Task: Create List Prototyping in Board Task Management to Workspace Brand Strategy. Create List Launch in Board Customer Success Management to Workspace Brand Strategy. Create List Post-Launch in Board Sales Funnel Optimization and Management to Workspace Brand Strategy
Action: Mouse moved to (85, 259)
Screenshot: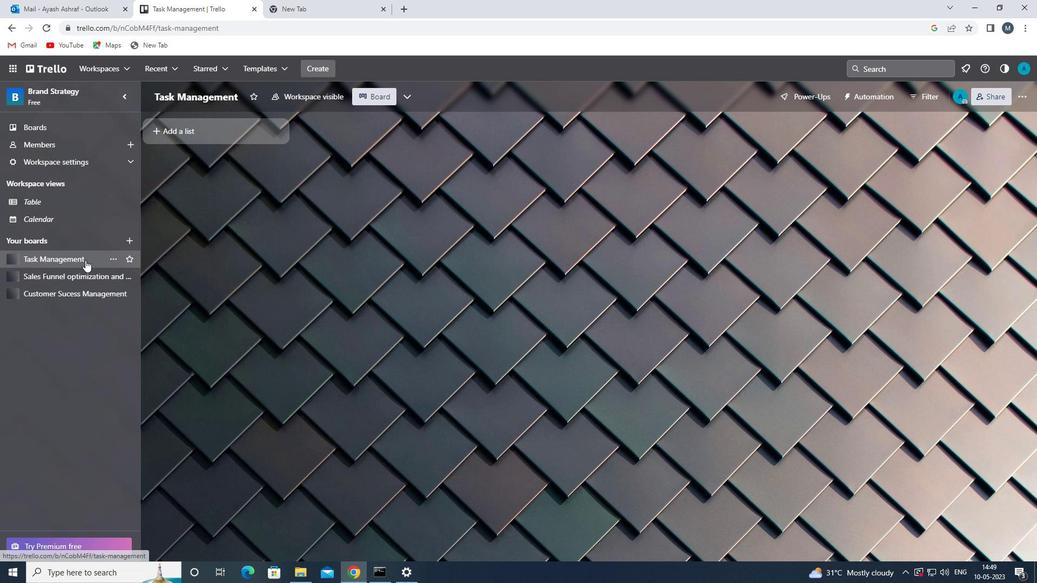 
Action: Mouse pressed left at (85, 259)
Screenshot: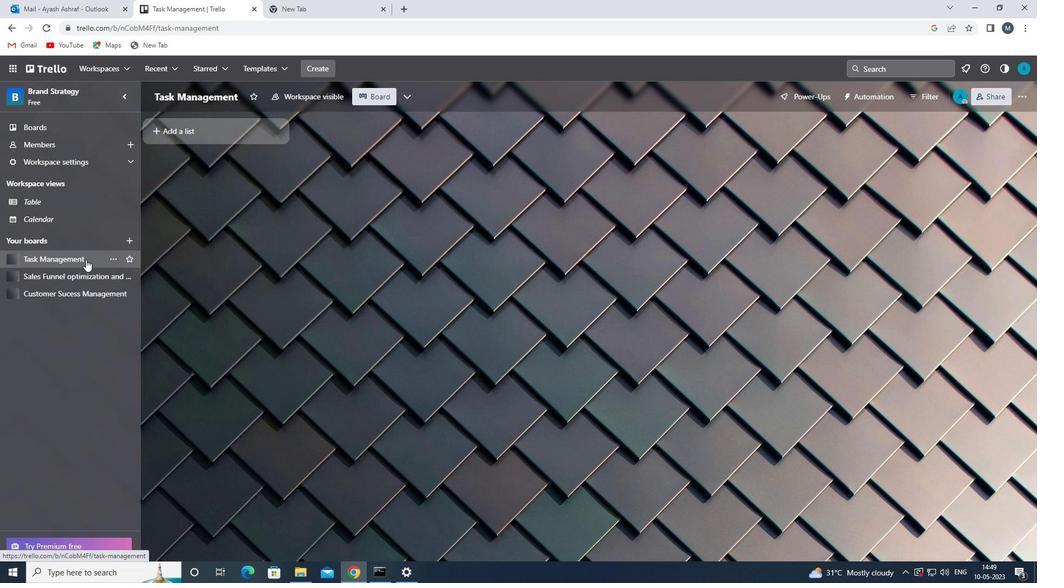 
Action: Mouse moved to (194, 137)
Screenshot: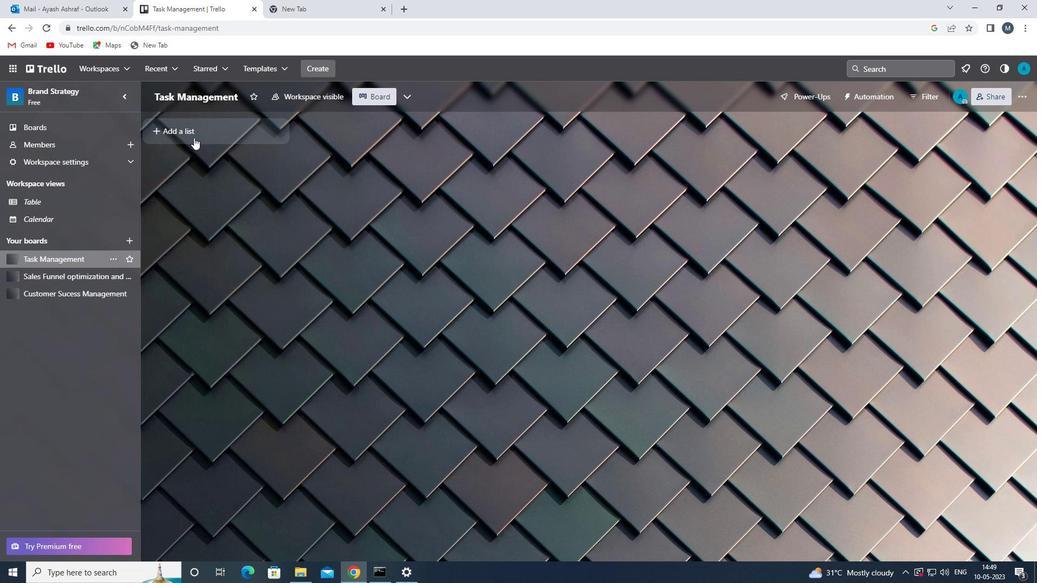 
Action: Mouse pressed left at (194, 137)
Screenshot: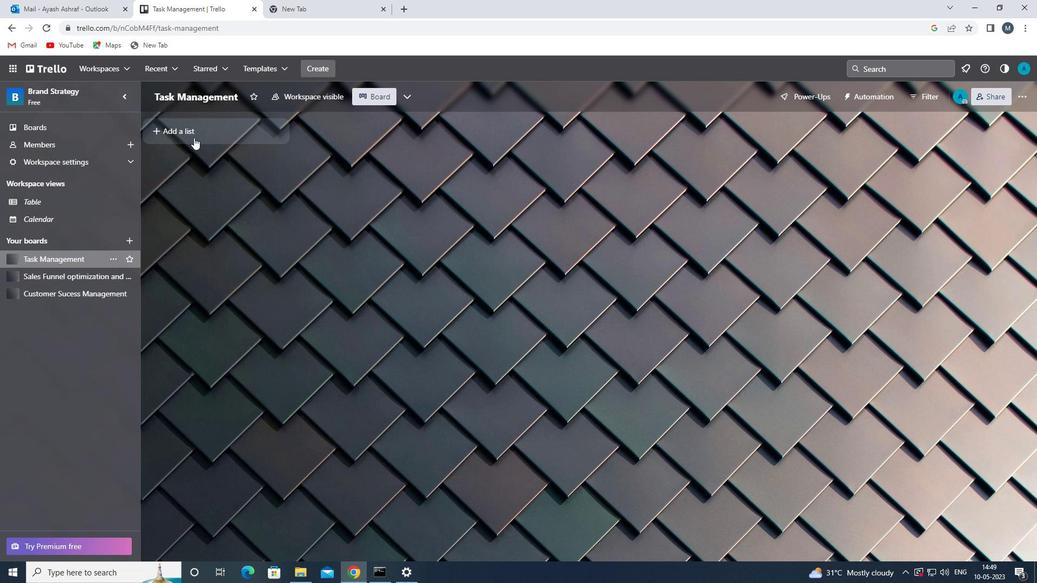 
Action: Mouse moved to (214, 131)
Screenshot: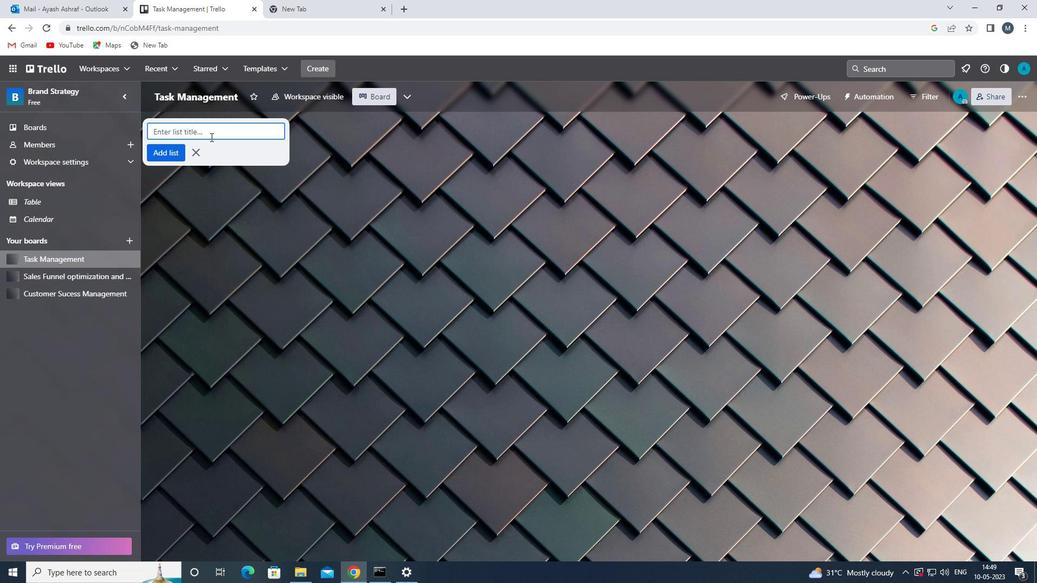 
Action: Mouse pressed left at (214, 131)
Screenshot: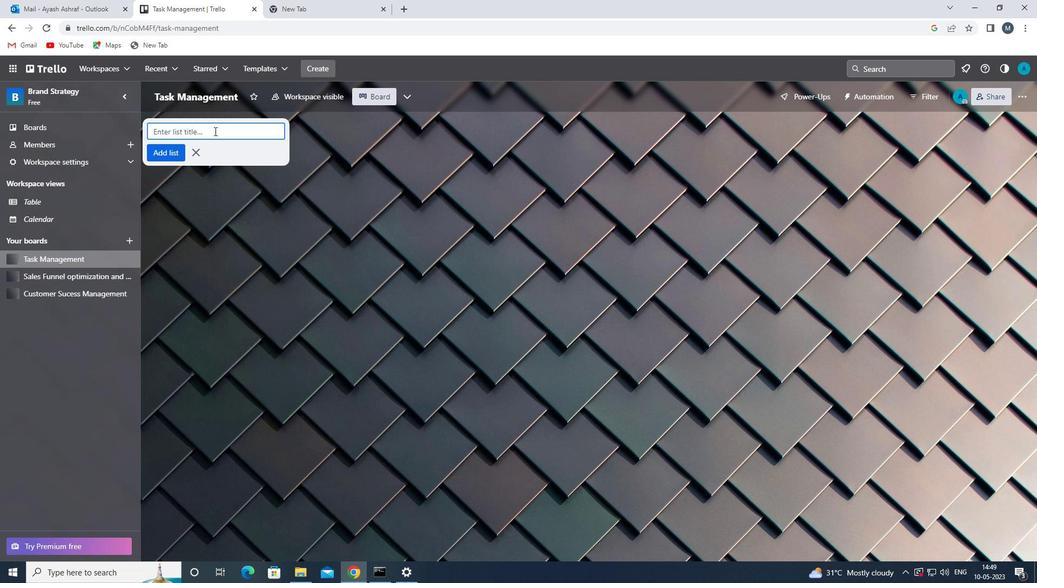 
Action: Key pressed <Key.shift>PROTOTYPING<Key.enter>
Screenshot: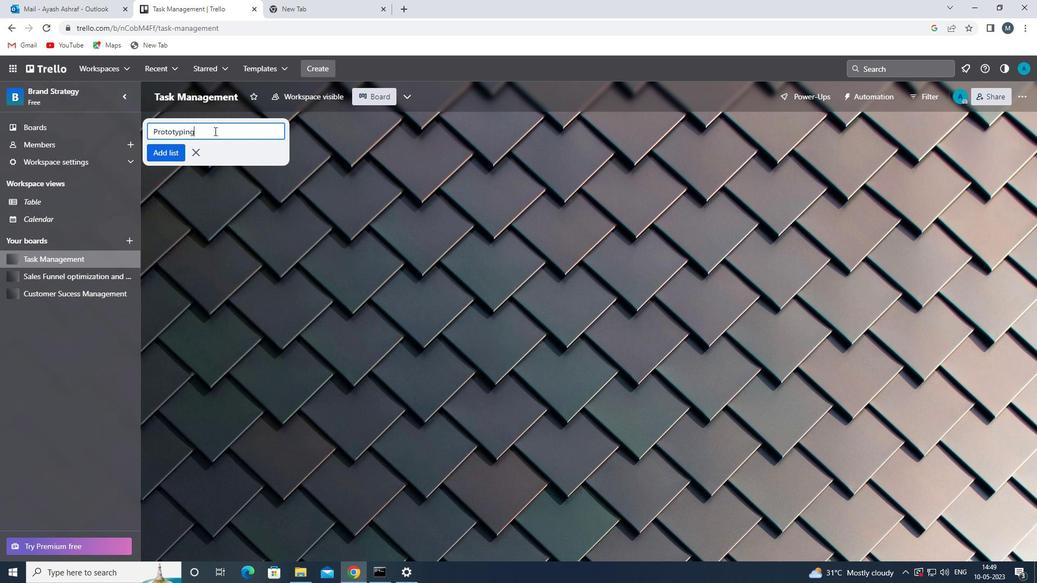 
Action: Mouse moved to (350, 153)
Screenshot: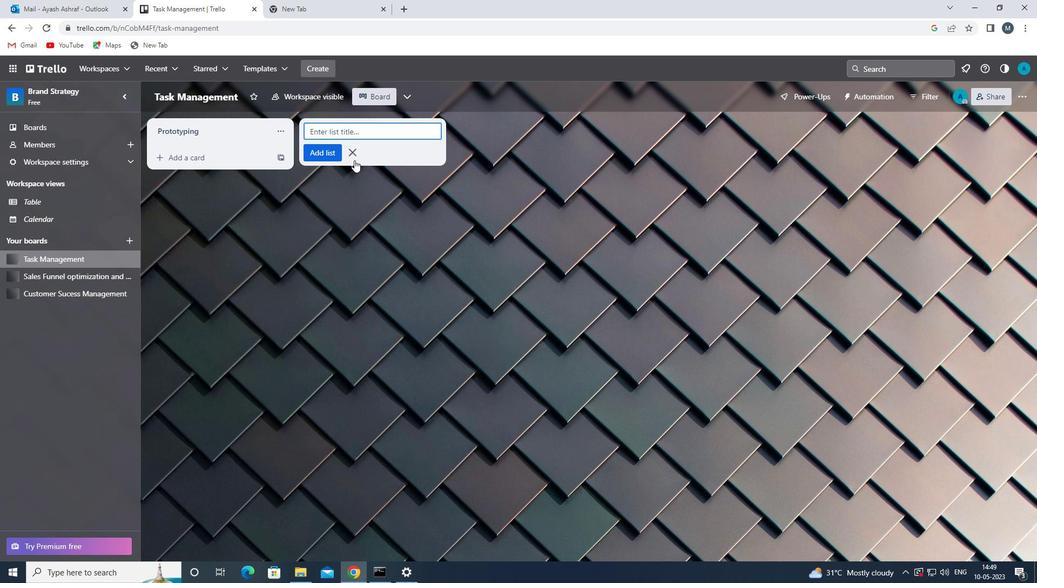 
Action: Mouse pressed left at (350, 153)
Screenshot: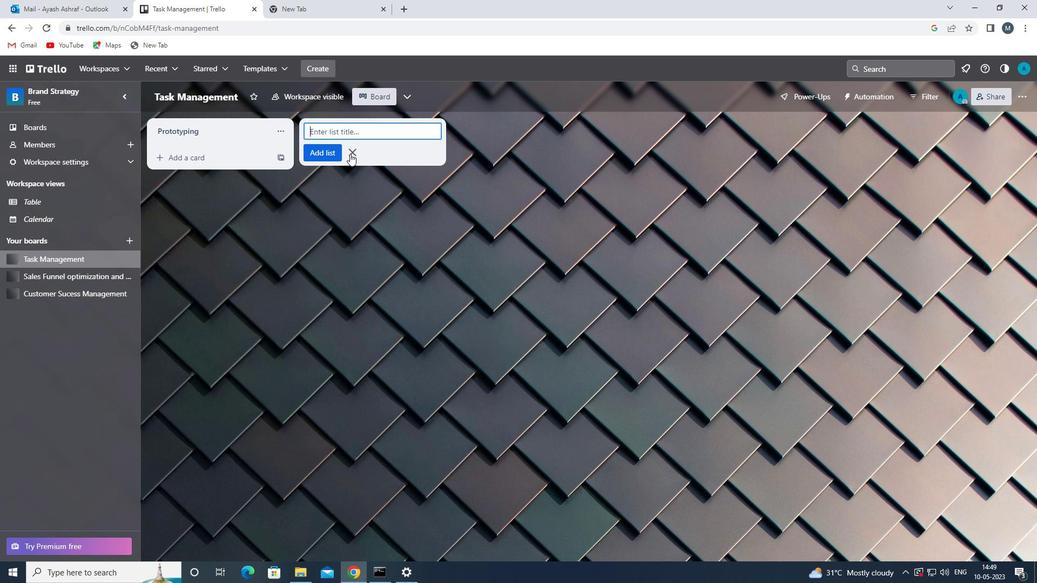 
Action: Mouse moved to (71, 295)
Screenshot: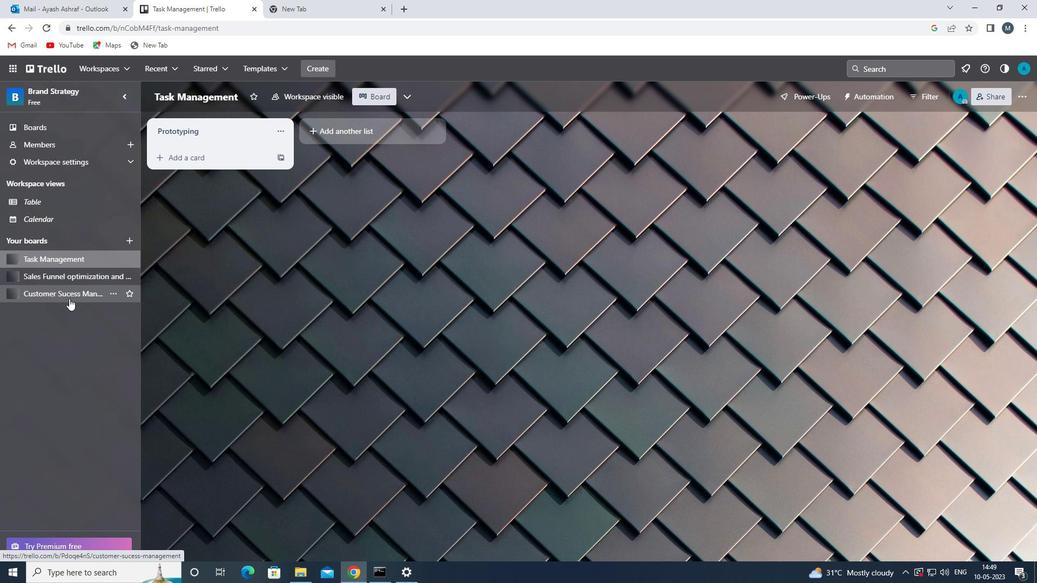 
Action: Mouse pressed left at (71, 295)
Screenshot: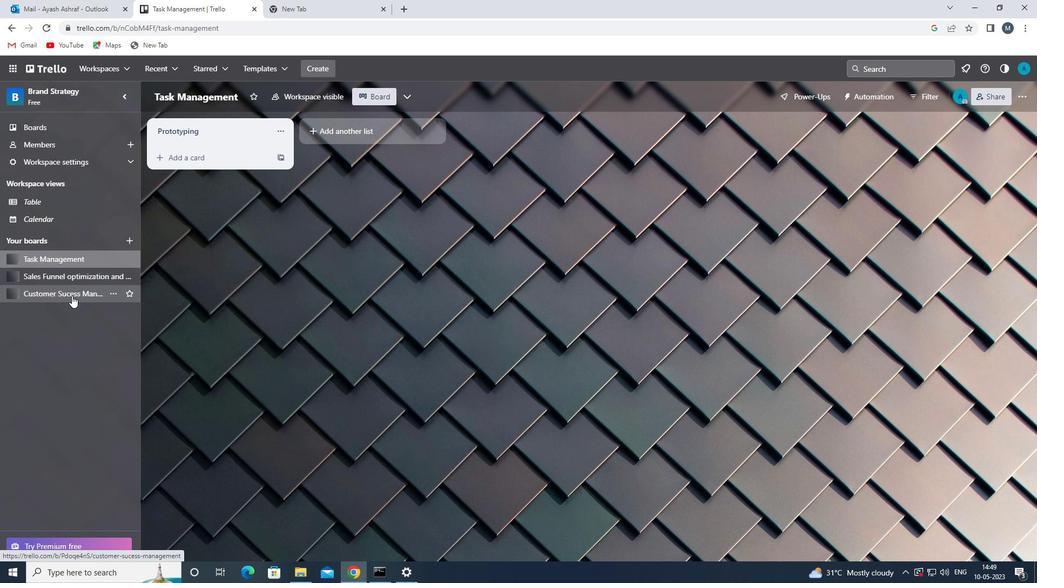 
Action: Mouse moved to (196, 135)
Screenshot: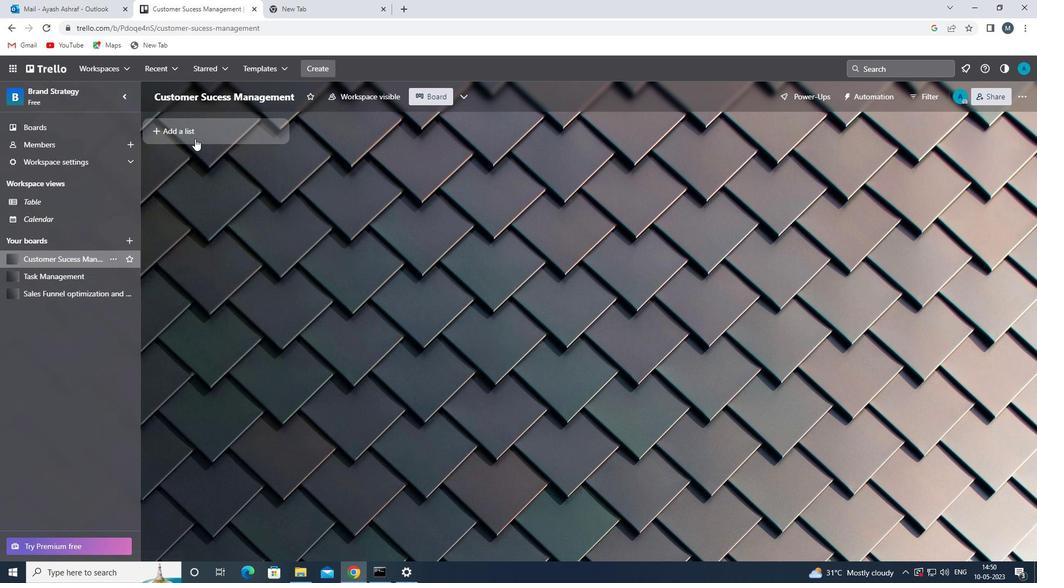 
Action: Mouse pressed left at (196, 135)
Screenshot: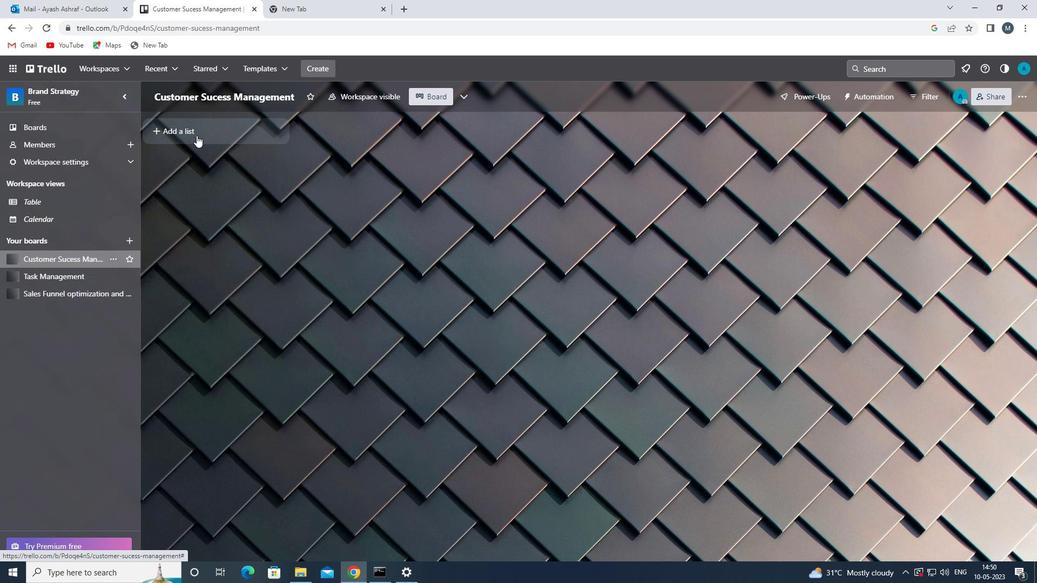 
Action: Key pressed <Key.shift><Key.shift><Key.shift><Key.shift><Key.shift>LAUNCH
Screenshot: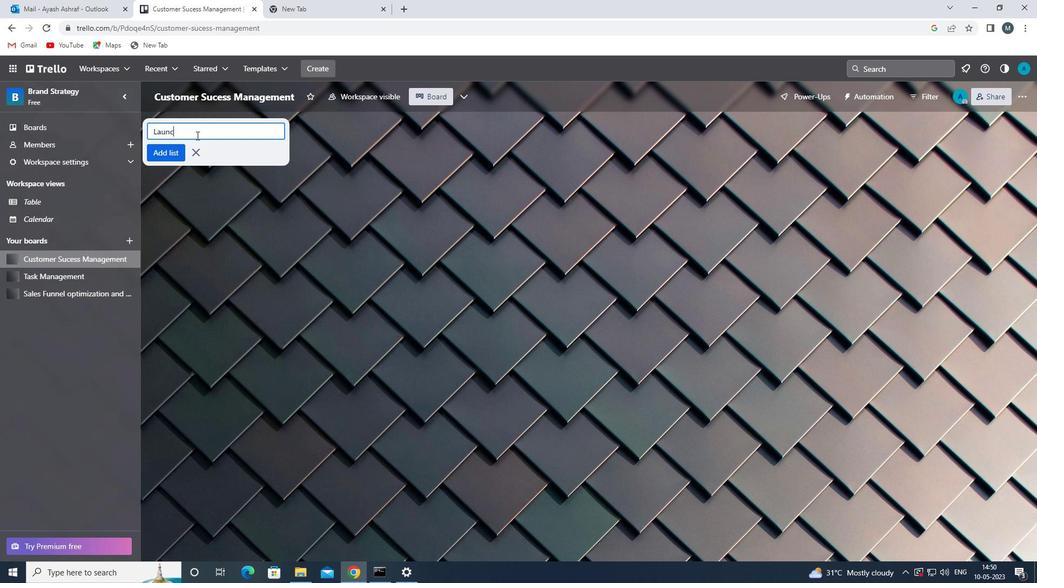 
Action: Mouse moved to (165, 153)
Screenshot: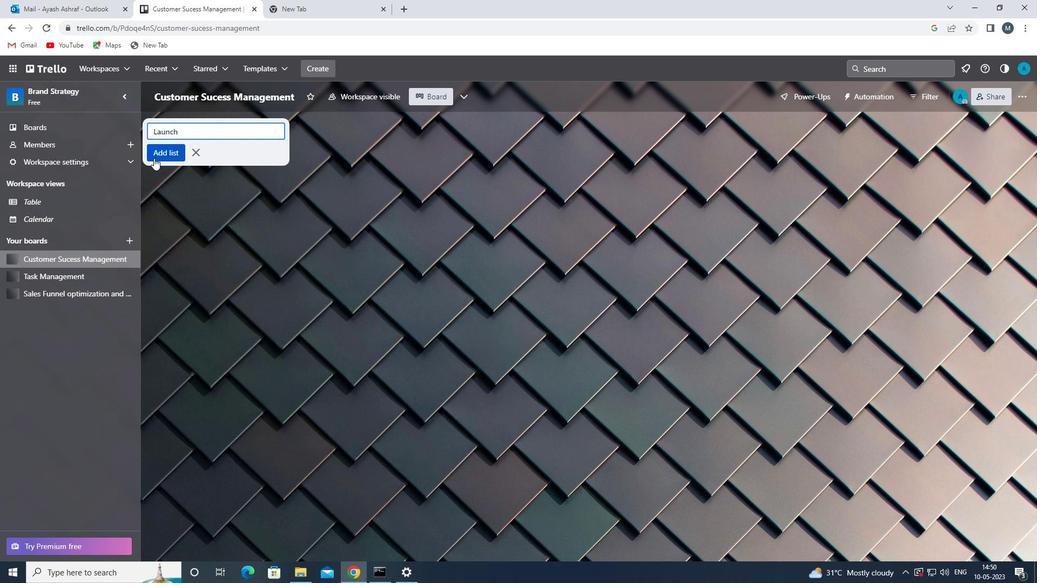 
Action: Mouse pressed left at (165, 153)
Screenshot: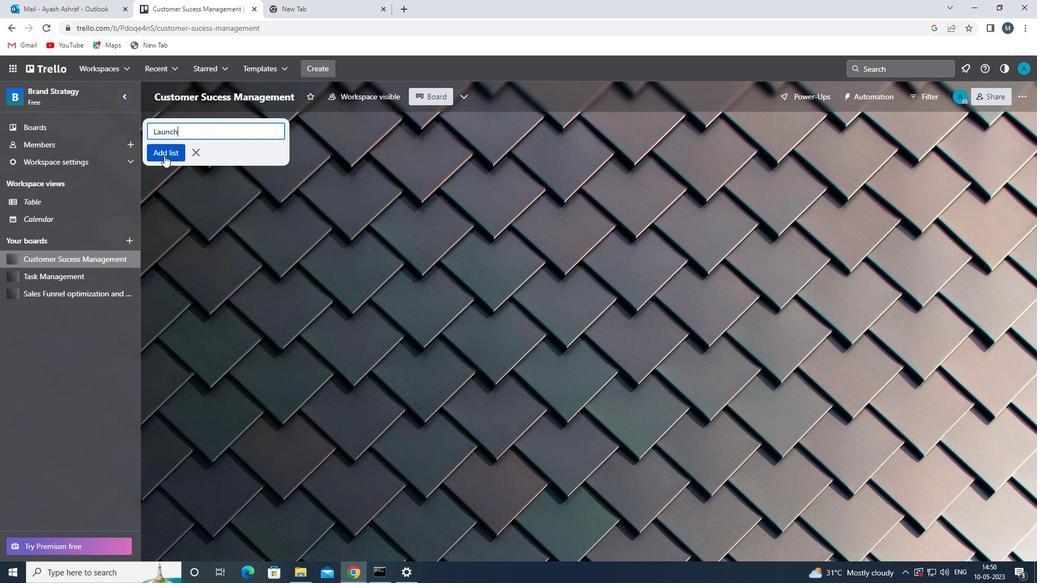 
Action: Mouse moved to (354, 149)
Screenshot: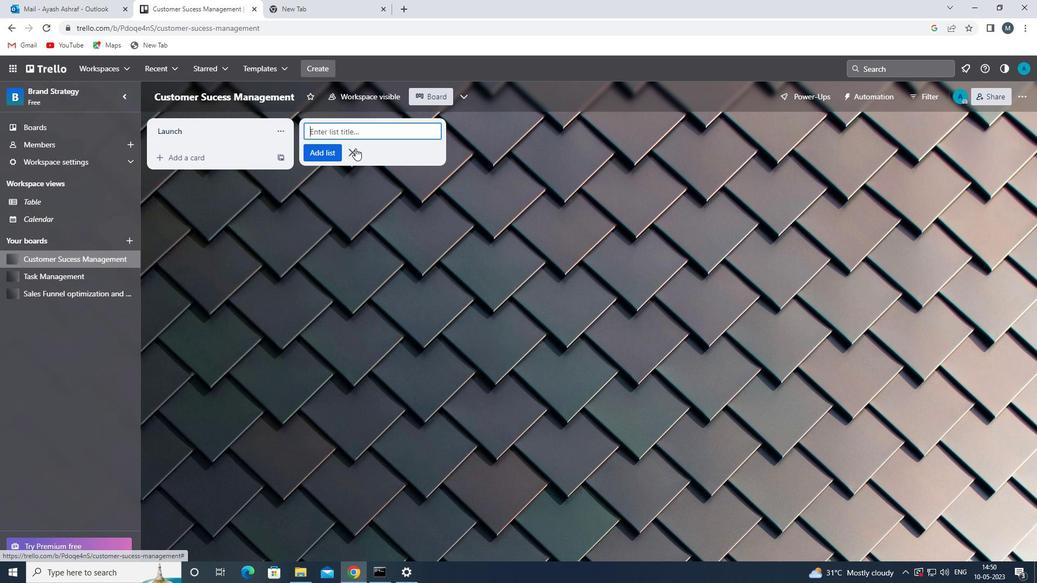 
Action: Mouse pressed left at (354, 149)
Screenshot: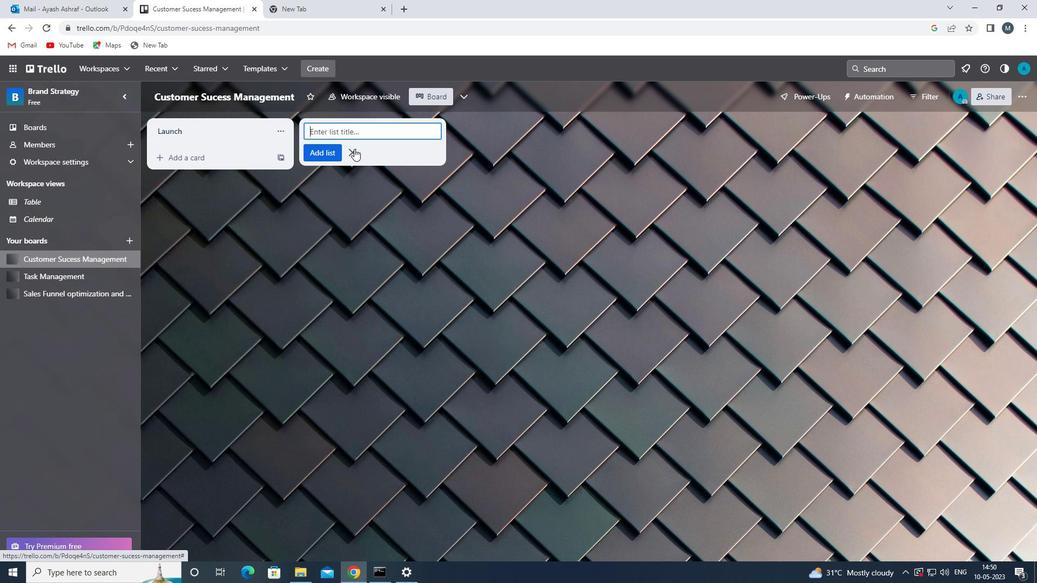 
Action: Mouse moved to (71, 291)
Screenshot: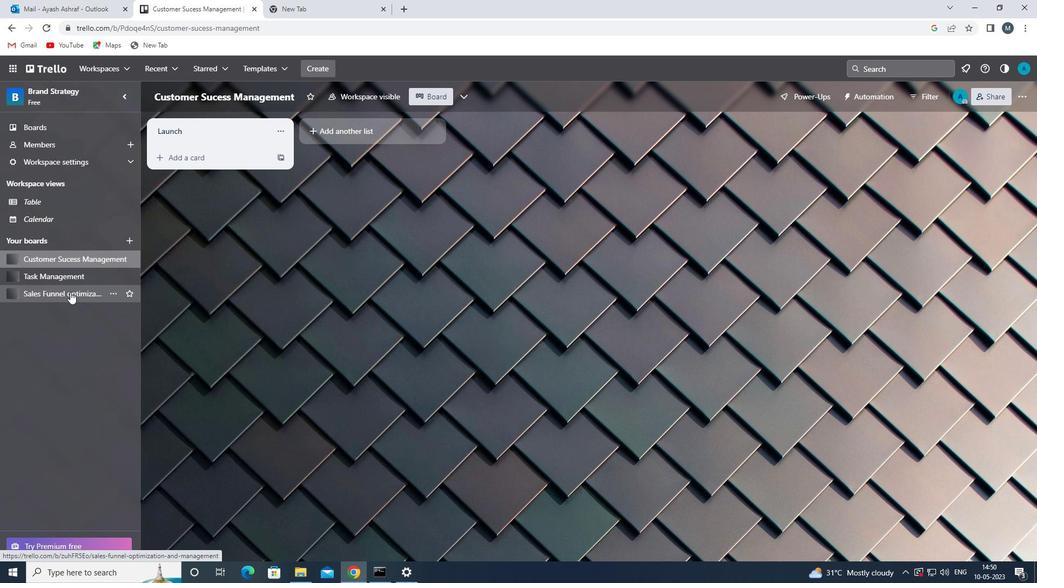 
Action: Mouse pressed left at (71, 291)
Screenshot: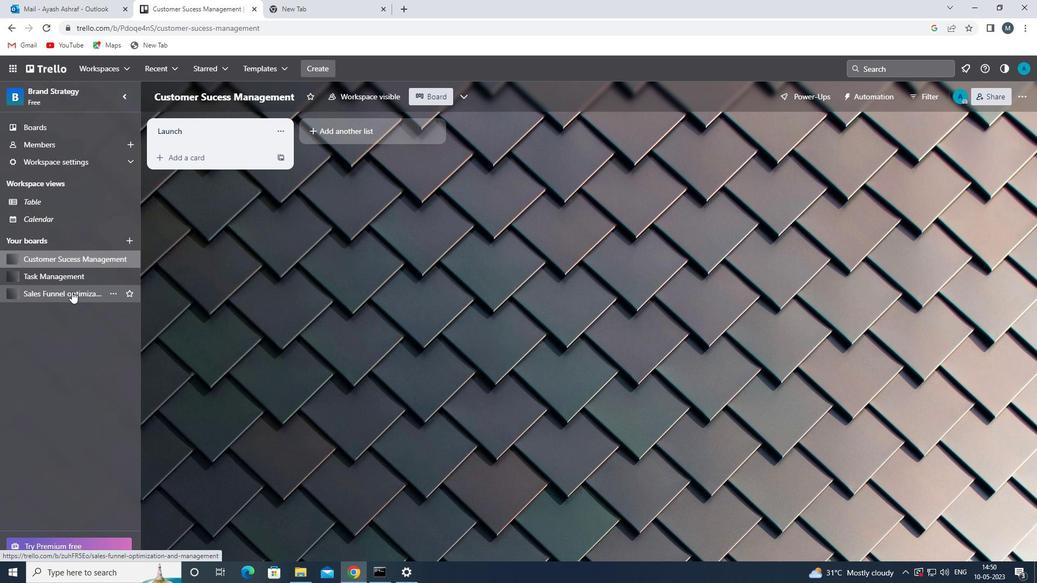 
Action: Mouse moved to (199, 130)
Screenshot: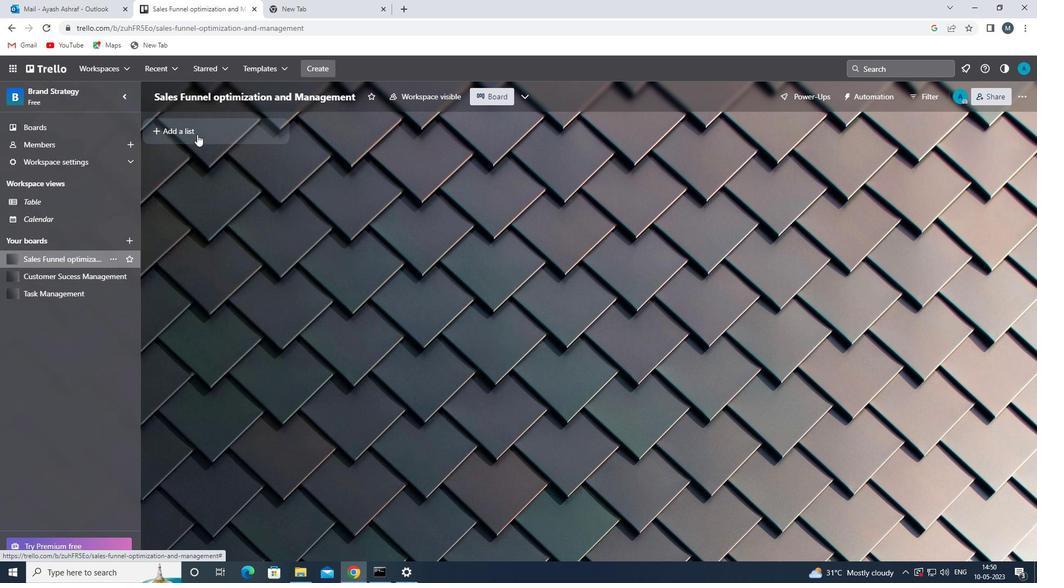 
Action: Mouse pressed left at (199, 130)
Screenshot: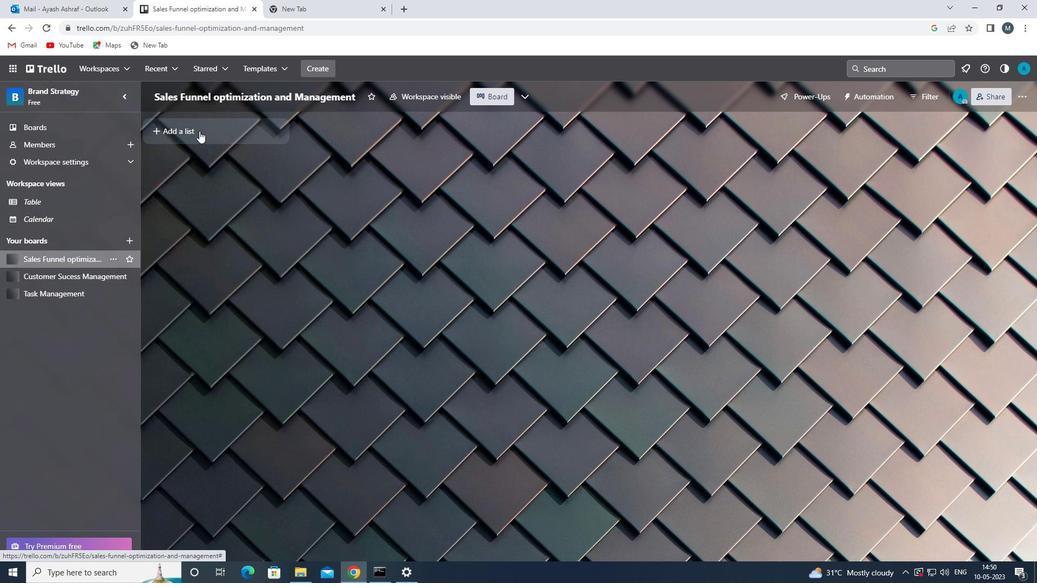
Action: Key pressed <Key.shift>POST-<Key.shift>LAUNCH<Key.space>
Screenshot: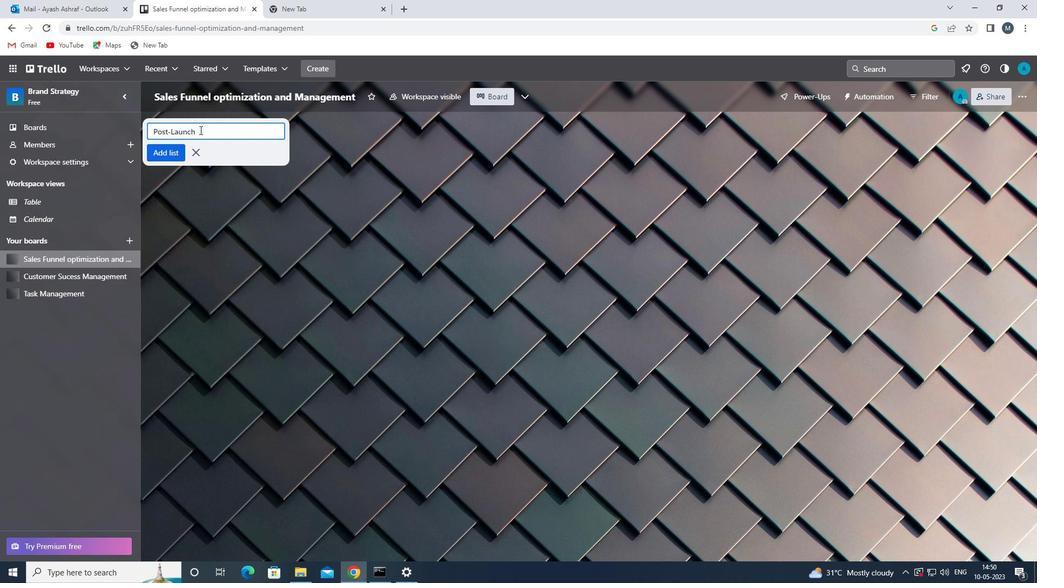 
Action: Mouse moved to (168, 153)
Screenshot: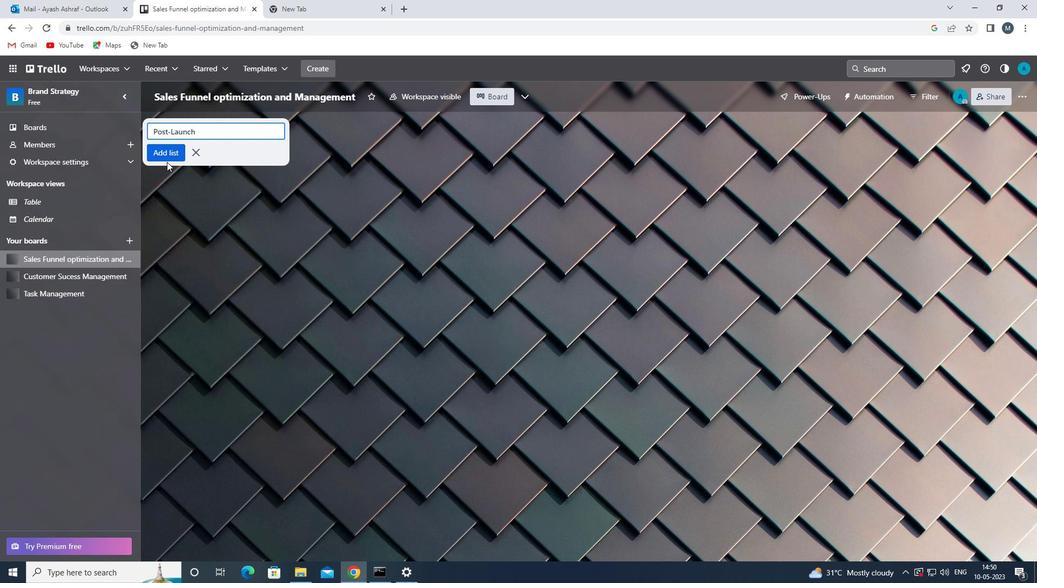 
Action: Mouse pressed left at (168, 153)
Screenshot: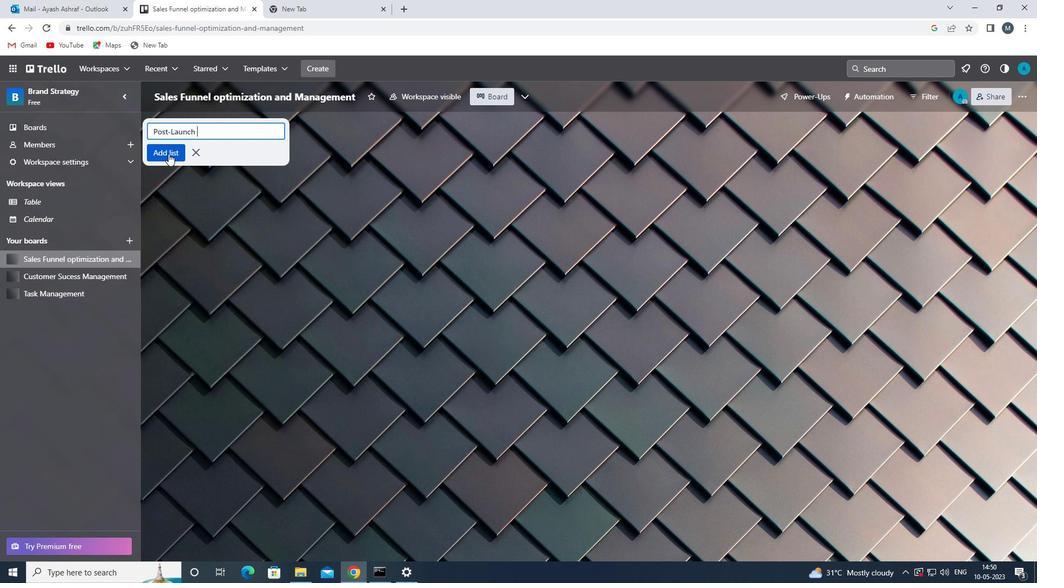 
Action: Mouse moved to (352, 151)
Screenshot: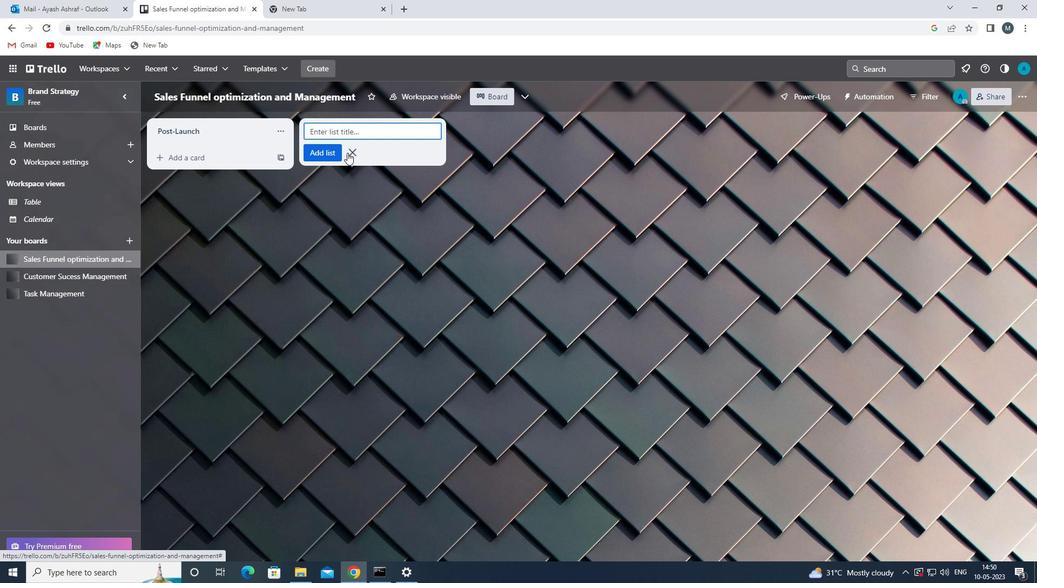 
Action: Mouse pressed left at (352, 151)
Screenshot: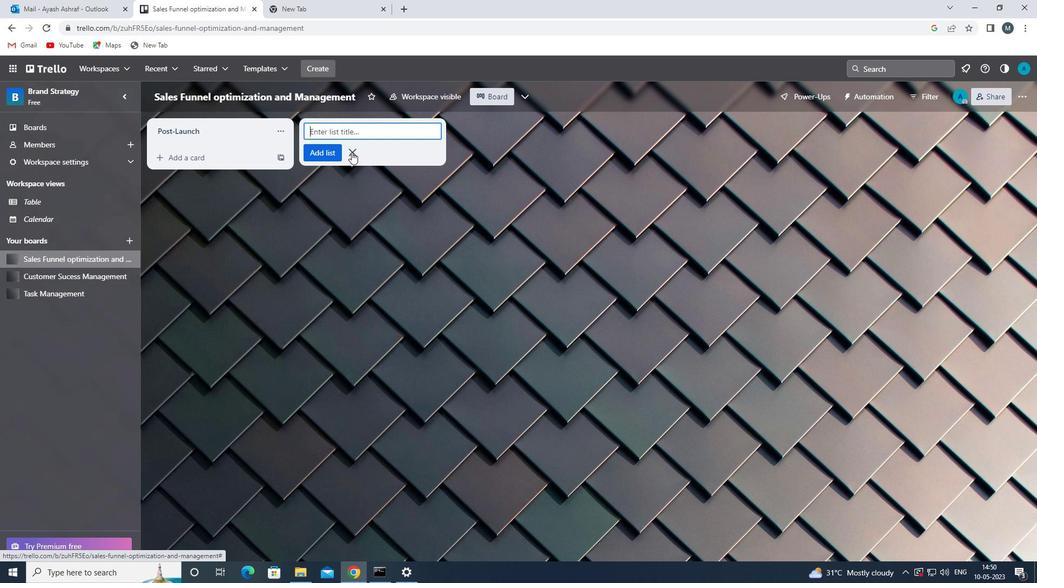 
Action: Mouse moved to (354, 151)
Screenshot: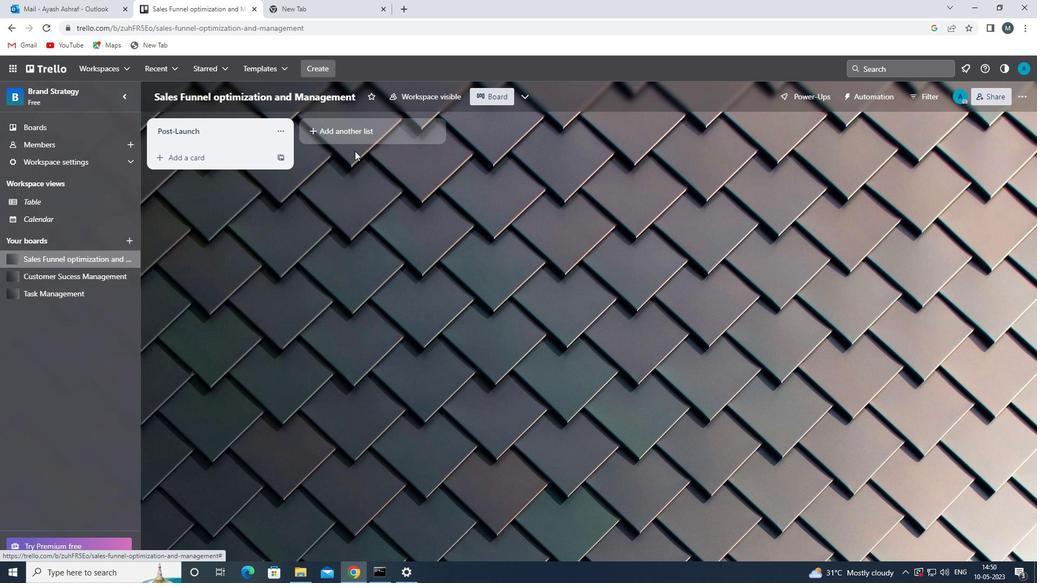 
